 Task: Style the card layout with hover effects and specific color schemes in CSS.
Action: Mouse moved to (198, 248)
Screenshot: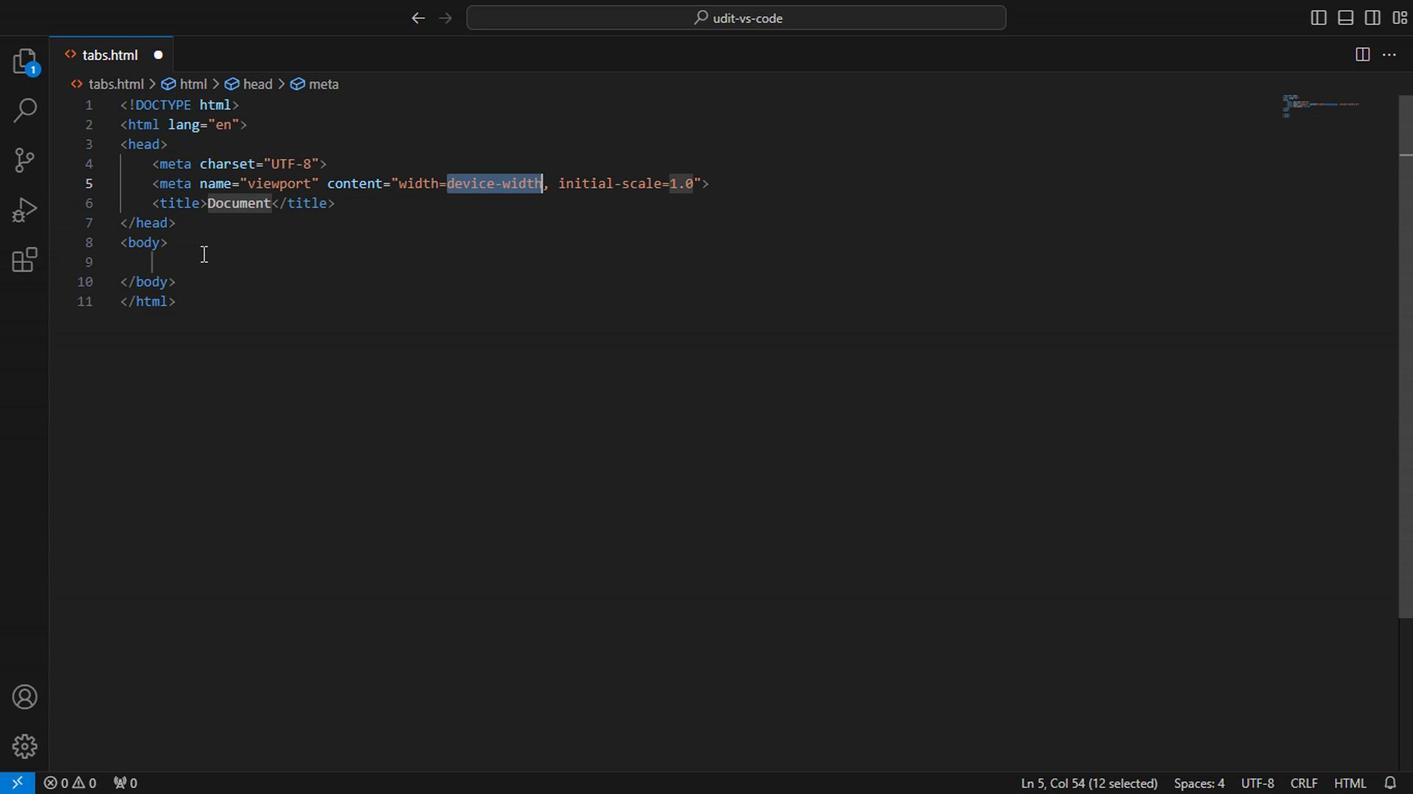 
Action: Mouse pressed left at (198, 248)
Screenshot: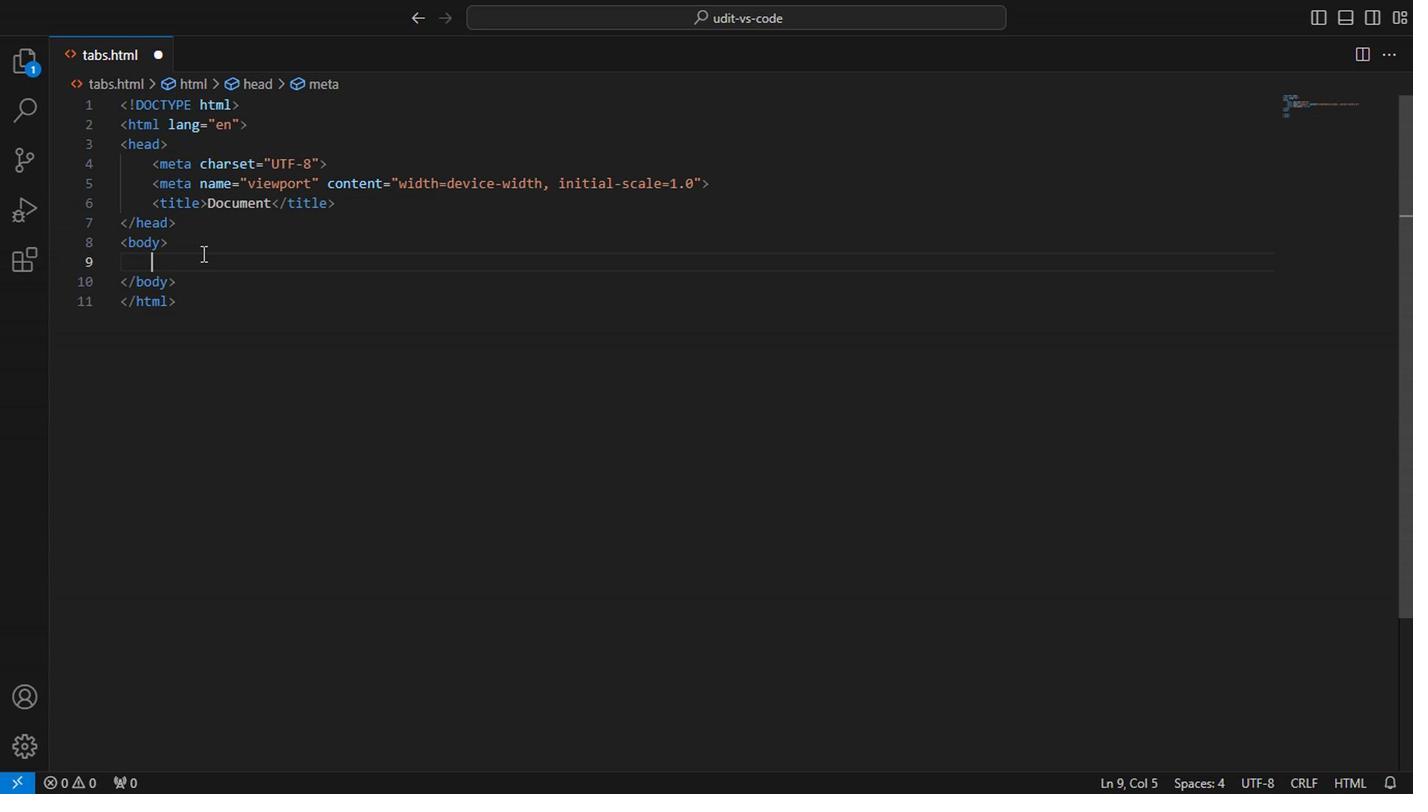 
Action: Key pressed .card-ci<Key.backspace>ontainer<Key.enter><Key.enter>ctrl+Zctrl+Z<Key.backspace><Key.backspace><Key.backspace><Key.backspace><Key.backspace><Key.backspace><Key.backspace><Key.backspace><Key.backspace><Key.backspace><Key.backspace><Key.backspace><Key.backspace><Key.backspace><Key.backspace>ctrl+Section.card-container<Key.enter><Key.enter>.container<Key.enter><Key.enter>.card<Key.enter><Key.enter>.item<Key.enter><Key.left><Key.left><Key.left><Key.right><Key.space>item-1<Key.right><Key.right><Key.enter>svg<Key.enter><Key.backspace><Key.backspace><Key.backspace><Key.backspace><Key.backspace><Key.backspace><Key.backspace><Key.backspace><Key.backspace>
Screenshot: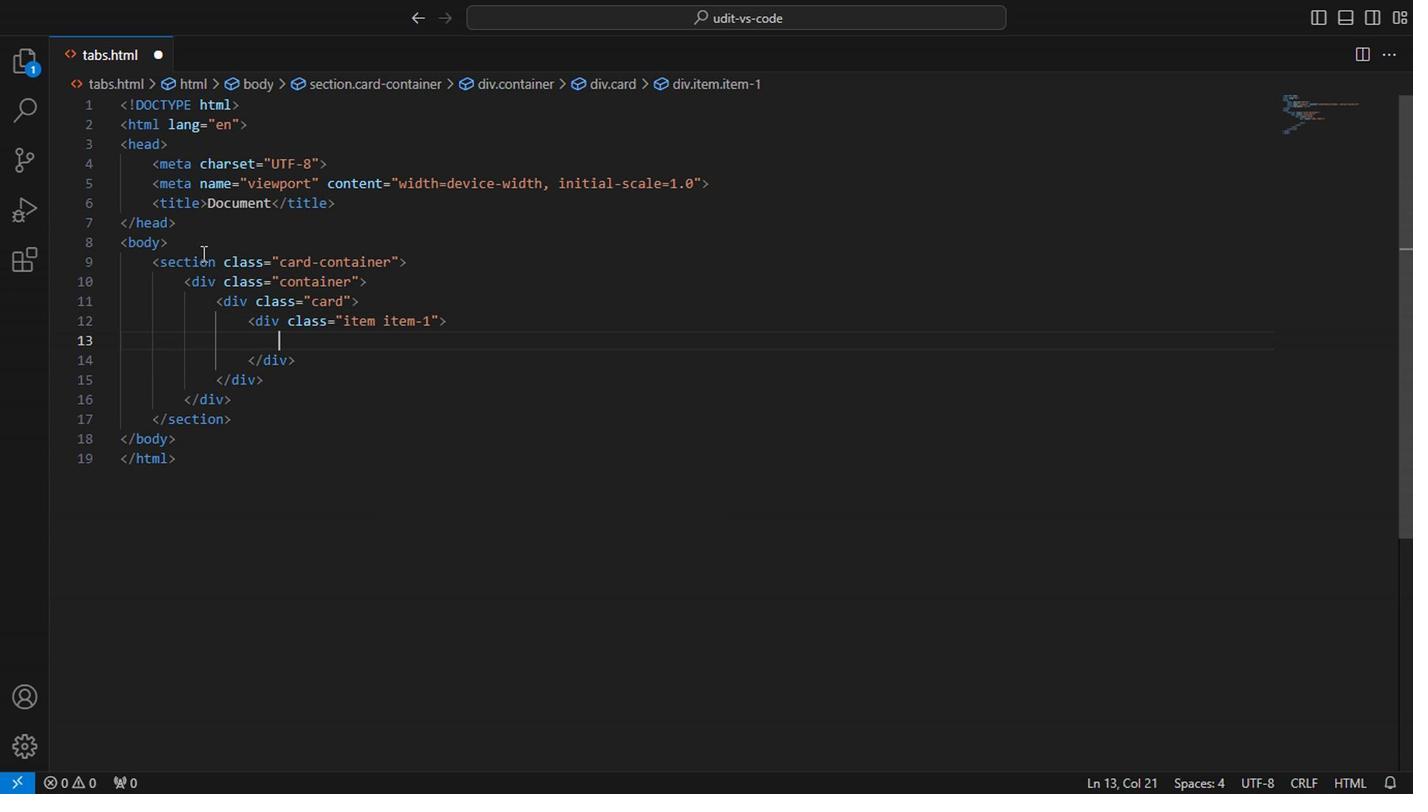 
Action: Mouse moved to (471, 197)
Screenshot: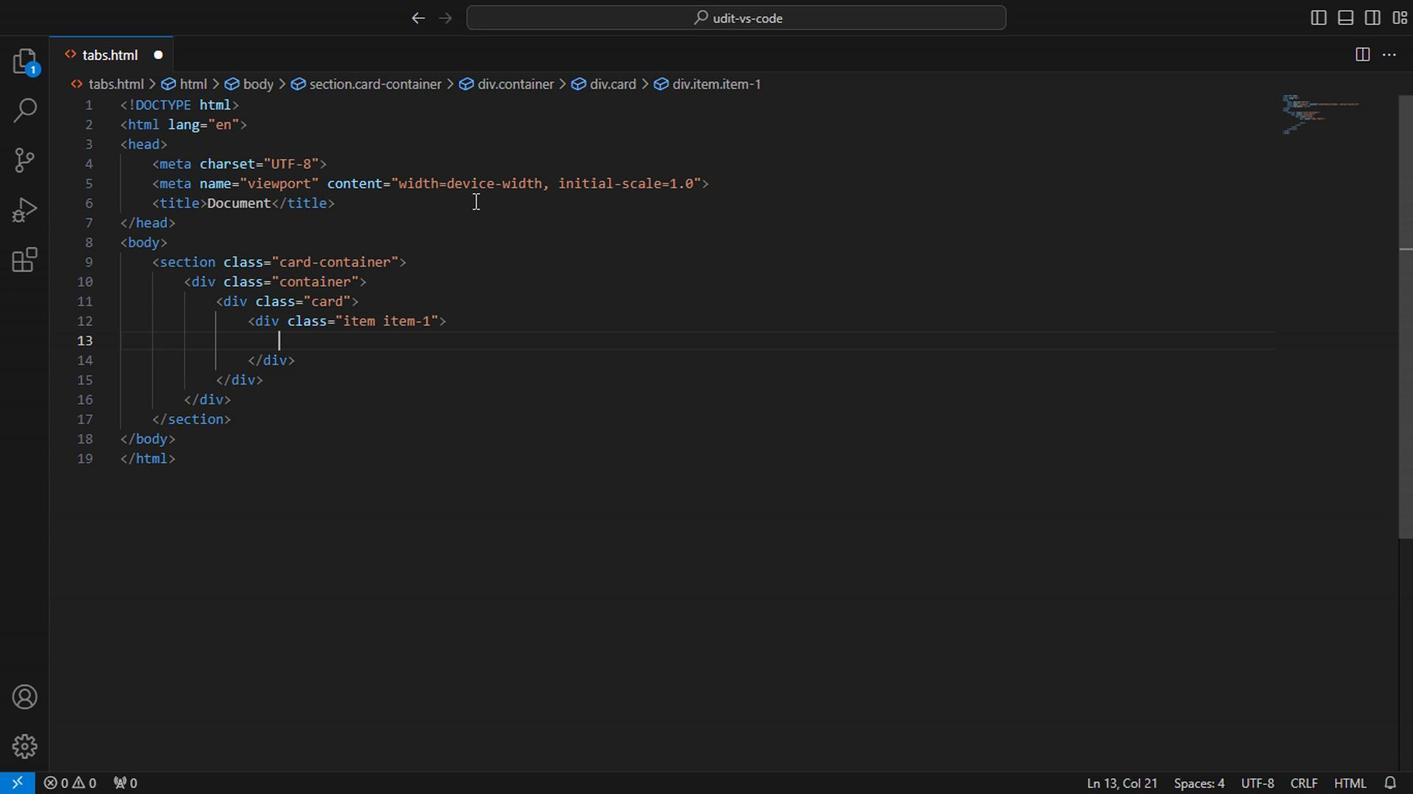 
Action: Key pressed svg<Key.backspace><Key.backspace><Key.backspace><Key.shift_r><svg<Key.space><Key.shift_r>><Key.left>height=24<Key.right><Key.space>width<Key.shift_r>:<Key.backspace>=24<Key.right><Key.space>view<Key.caps_lock>B<Key.caps_lock>ox=0<Key.space>0<Key.space>24<Key.space>24<Key.right><Key.right><Key.left><Key.space>xmlns=<Key.shift_r>"<Key.left>http<Key.shift_r>:////<Key.backspace><Key.backspace>www.w3.org/2000/svg<Key.right><Key.right><Key.shift_r><path<Key.shift_r><Key.shift_r><Key.shift_r><Key.shift_r><Key.shift_r><Key.shift_r><Key.shift_r>>
Screenshot: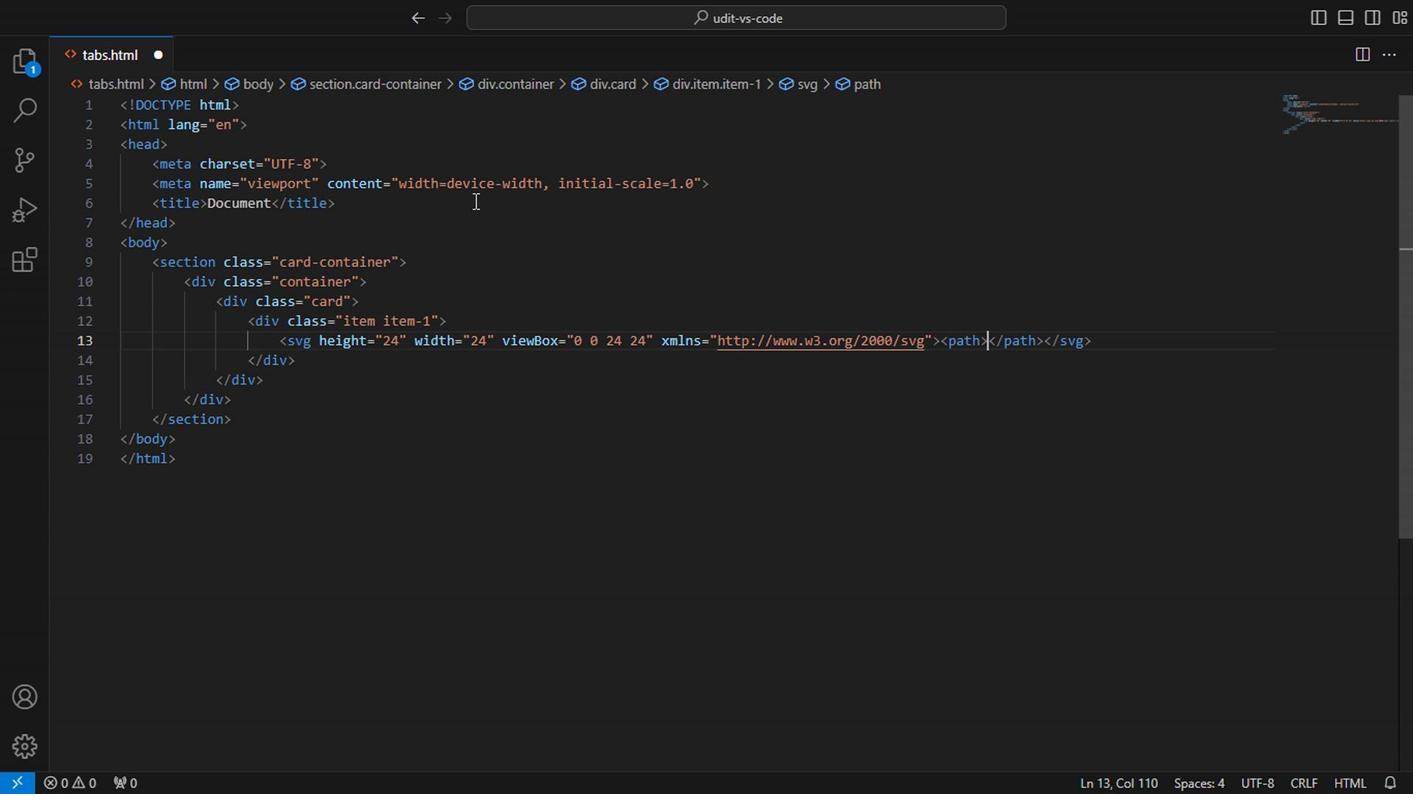 
Action: Mouse moved to (1037, 332)
Screenshot: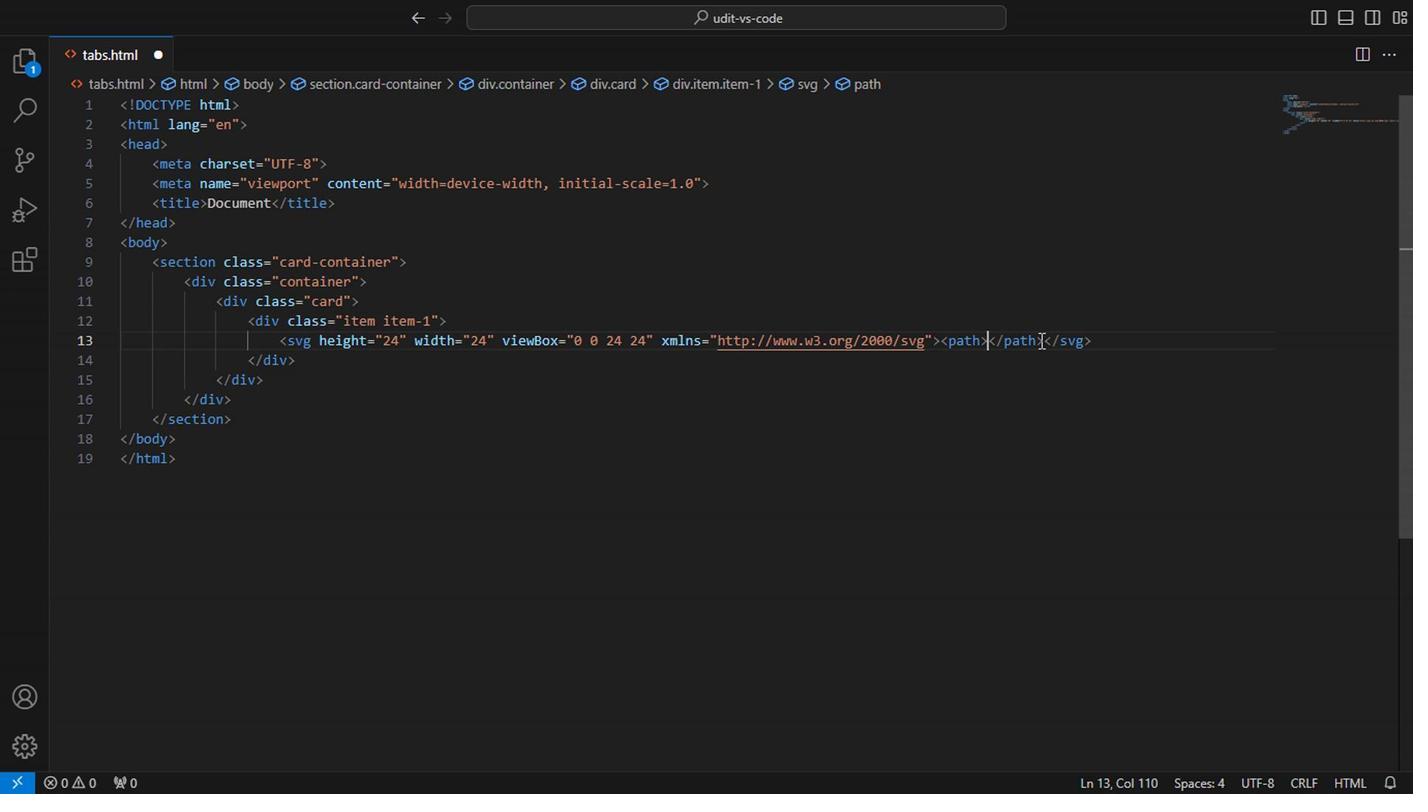 
Action: Mouse pressed left at (1037, 332)
Screenshot: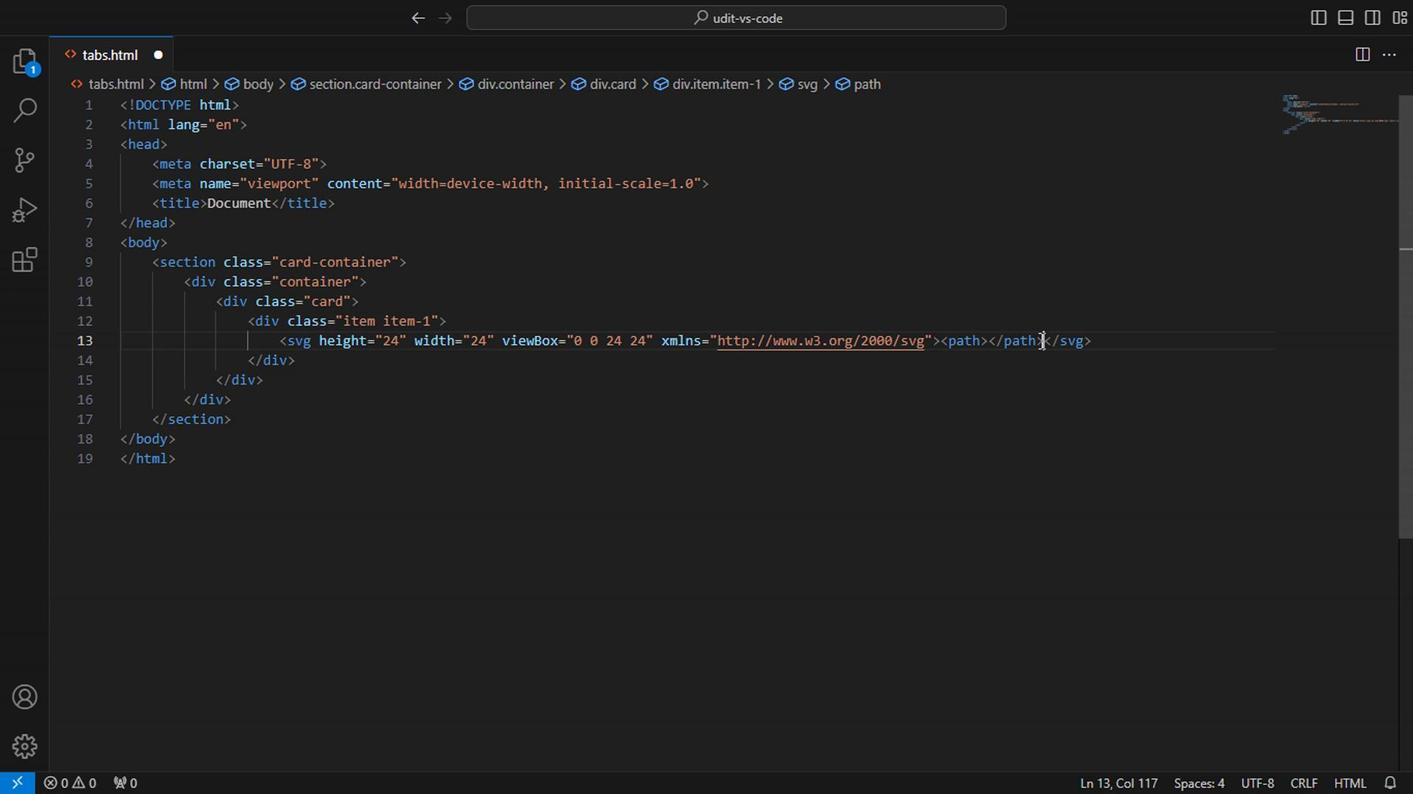 
Action: Key pressed <Key.backspace><Key.backspace><Key.backspace><Key.backspace><Key.backspace><Key.backspace><Key.backspace><Key.backspace><Key.backspace><Key.backspace><Key.backspace><Key.backspace><Key.backspace><Key.right><Key.right><Key.right><Key.right><Key.right><Key.right><Key.enter>span.quantity<Key.enter>90<Key.shift><Key.shift><Key.shift><Key.shift><Key.shift><Key.shift><Key.shift><Key.shift><Key.shift><Key.shift><Key.shift><Key.shift><Key.shift><Key.shift><Key.shift><Key.shift><Key.shift><Key.shift><Key.shift><Key.shift><Key.shift><Key.shift><Key.shift><Key.shift><Key.shift><Key.shift><Key.shift><Key.shift><Key.shift><Key.shift><Key.shift><Key.shift><Key.shift><Key.shift><Key.shift><Key.shift><Key.shift><Key.shift><Key.shift><Key.shift><Key.shift><Key.shift><Key.shift><Key.shift><Key.shift><Key.shift><Key.shift><Key.shift><Key.shift><Key.shift><Key.shift><Key.shift><Key.shift><Key.shift><Key.shift><Key.shift><Key.shift><Key.shift><Key.shift><Key.shift><Key.shift><Key.shift><Key.shift><Key.shift><Key.shift><Key.shift><Key.shift><Key.shift><Key.shift><Key.shift><Key.shift><Key.shift><Key.shift><Key.shift><Key.shift><Key.shift>+<Key.right><Key.right><Key.right><Key.right><Key.right><Key.right><Key.right><Key.enter>span.text<Key.enter><Key.left><Key.left><Key.space>text--1<Key.right><Key.right><Key.caps_lock>I<Key.caps_lock>cons<Key.right><Key.down><Key.enter>
Screenshot: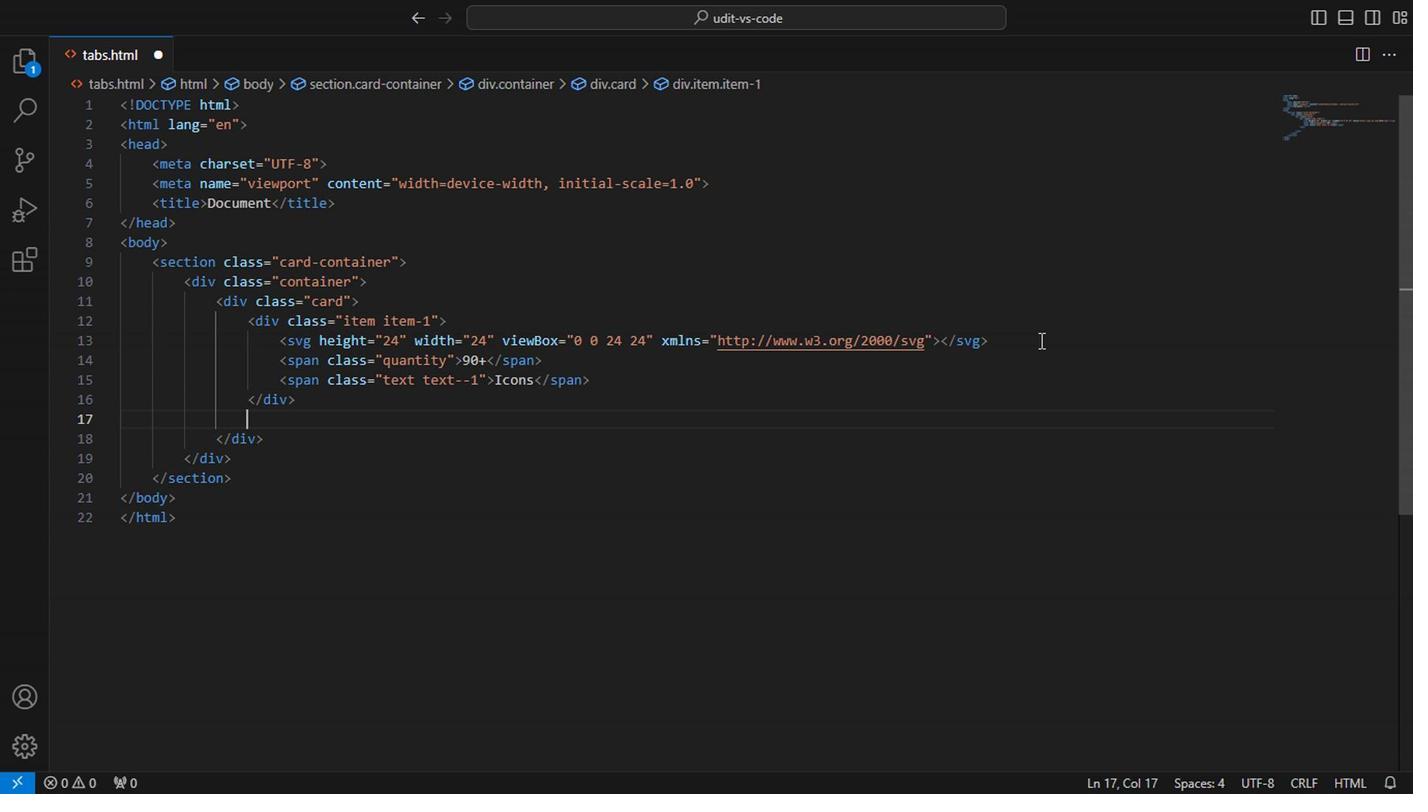
Action: Mouse moved to (356, 382)
Screenshot: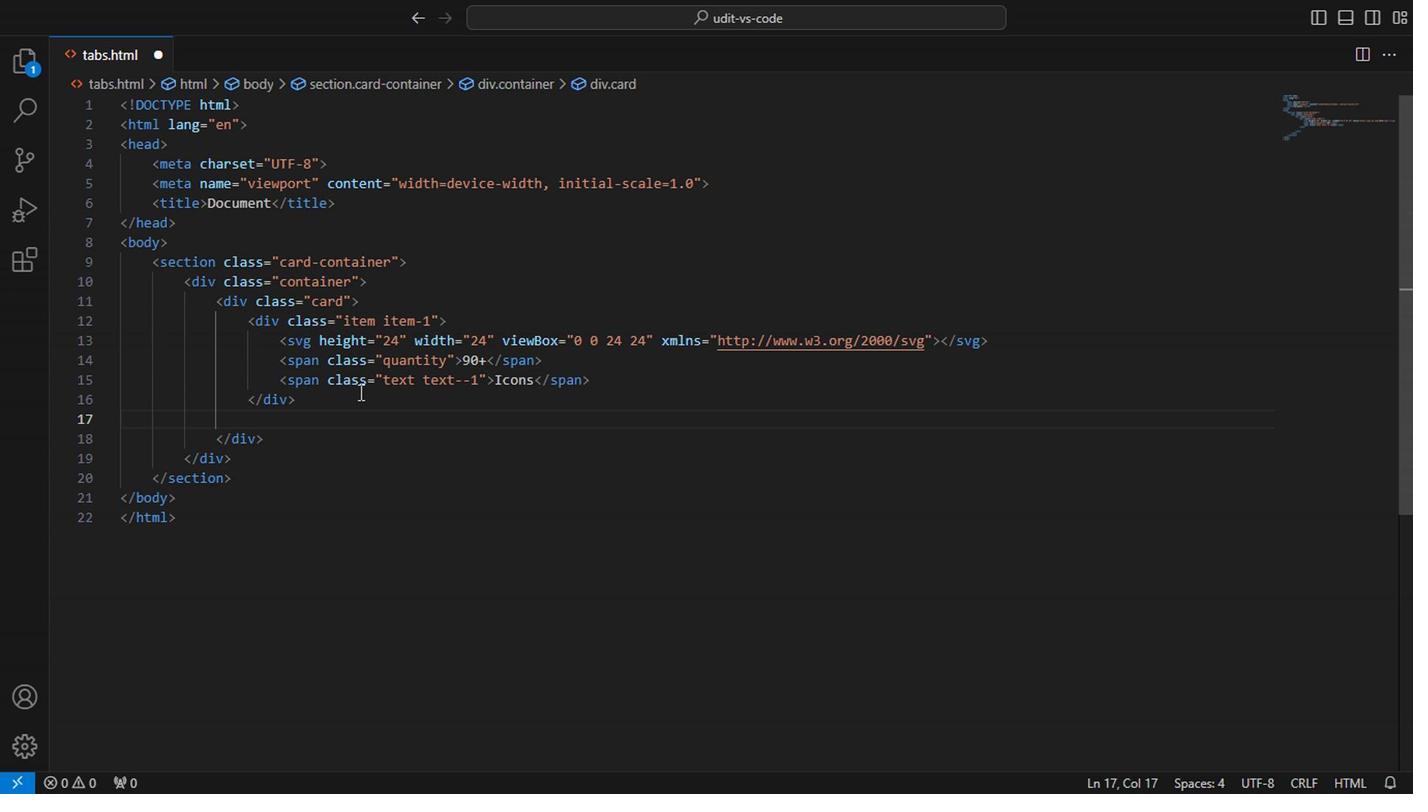 
Action: Key pressed .item<Key.enter><Key.left><Key.space><Key.backspace><Key.left><Key.space>item--2<Key.right><Key.right>
Screenshot: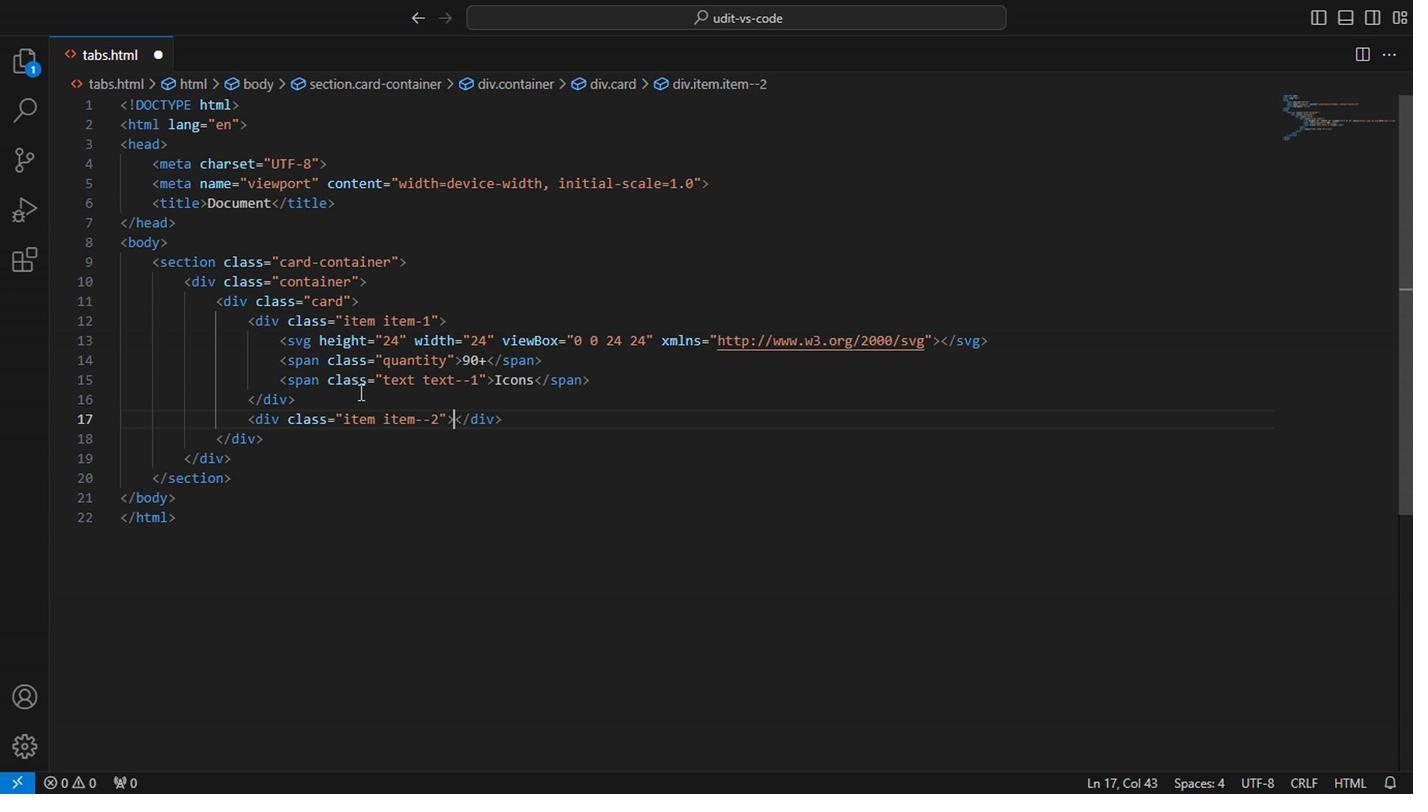 
Action: Mouse moved to (25, 60)
Screenshot: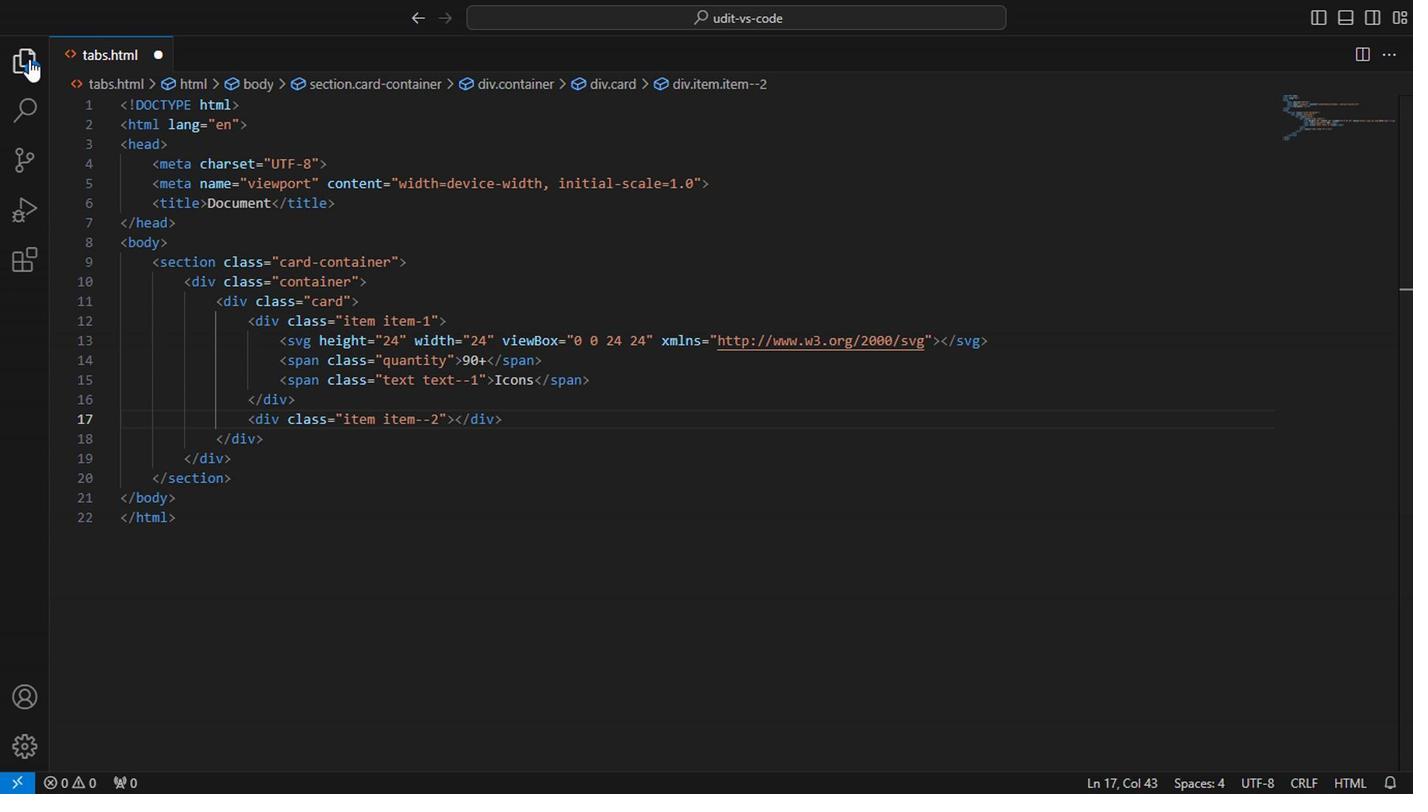 
Action: Mouse pressed left at (25, 60)
Screenshot: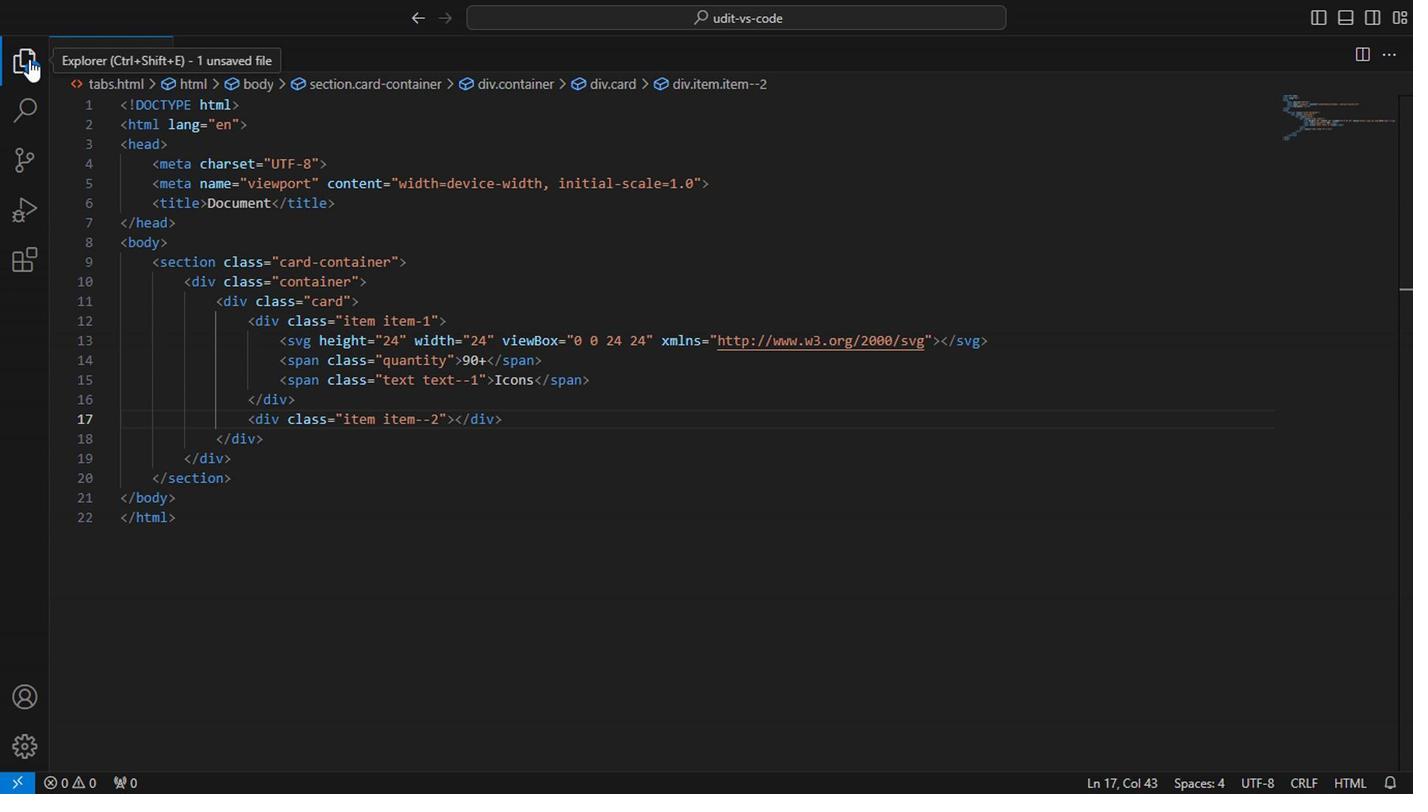 
Action: Mouse moved to (126, 109)
Screenshot: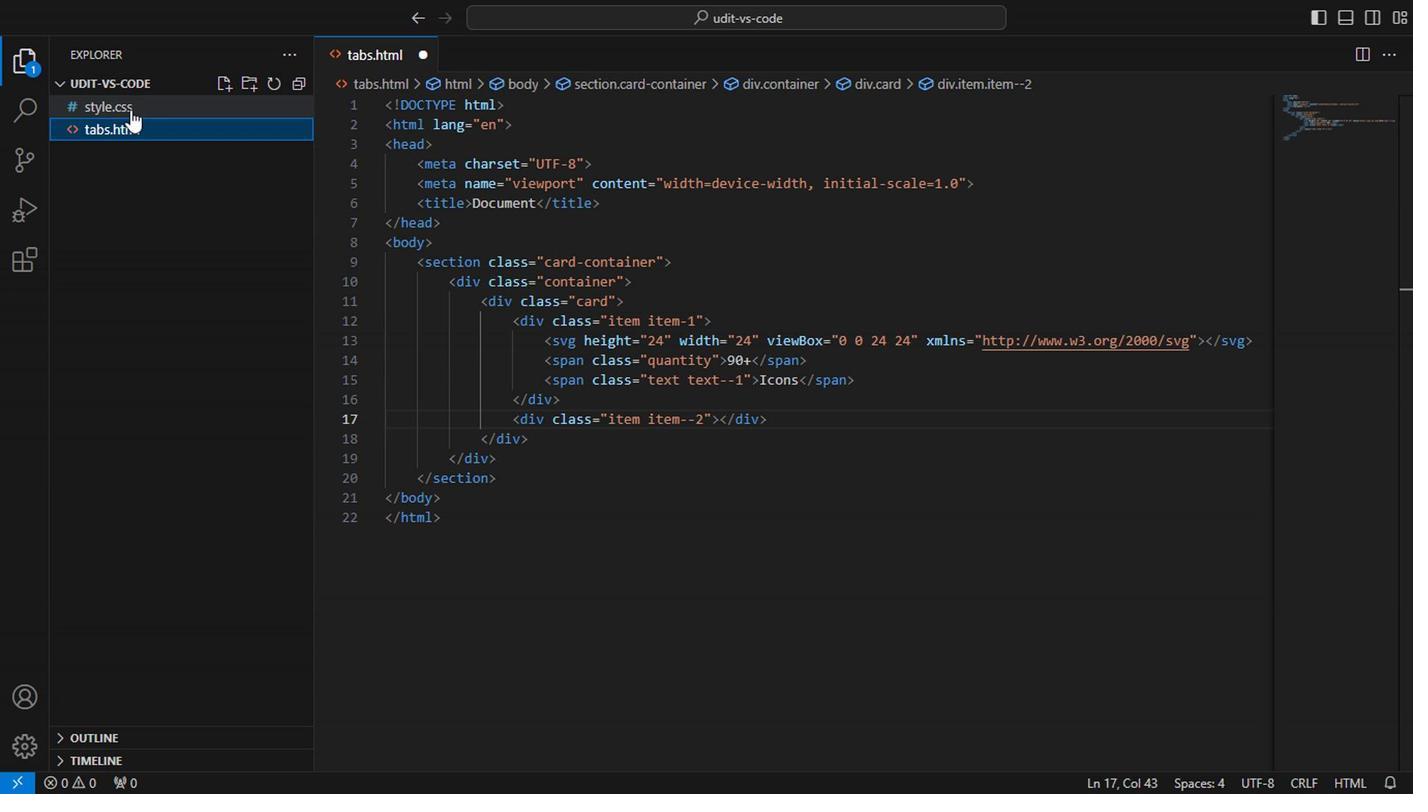 
Action: Mouse pressed left at (126, 109)
Screenshot: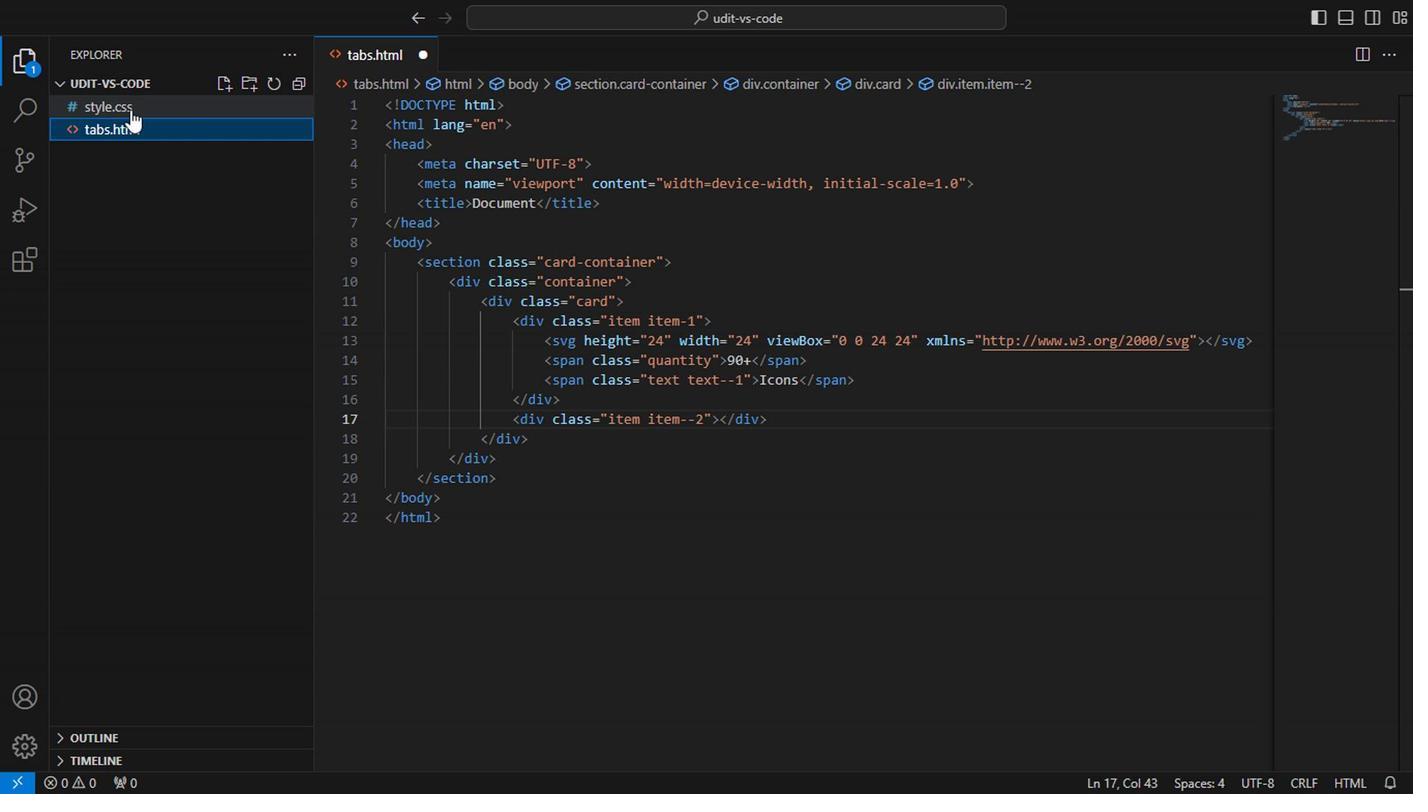 
Action: Mouse moved to (29, 63)
Screenshot: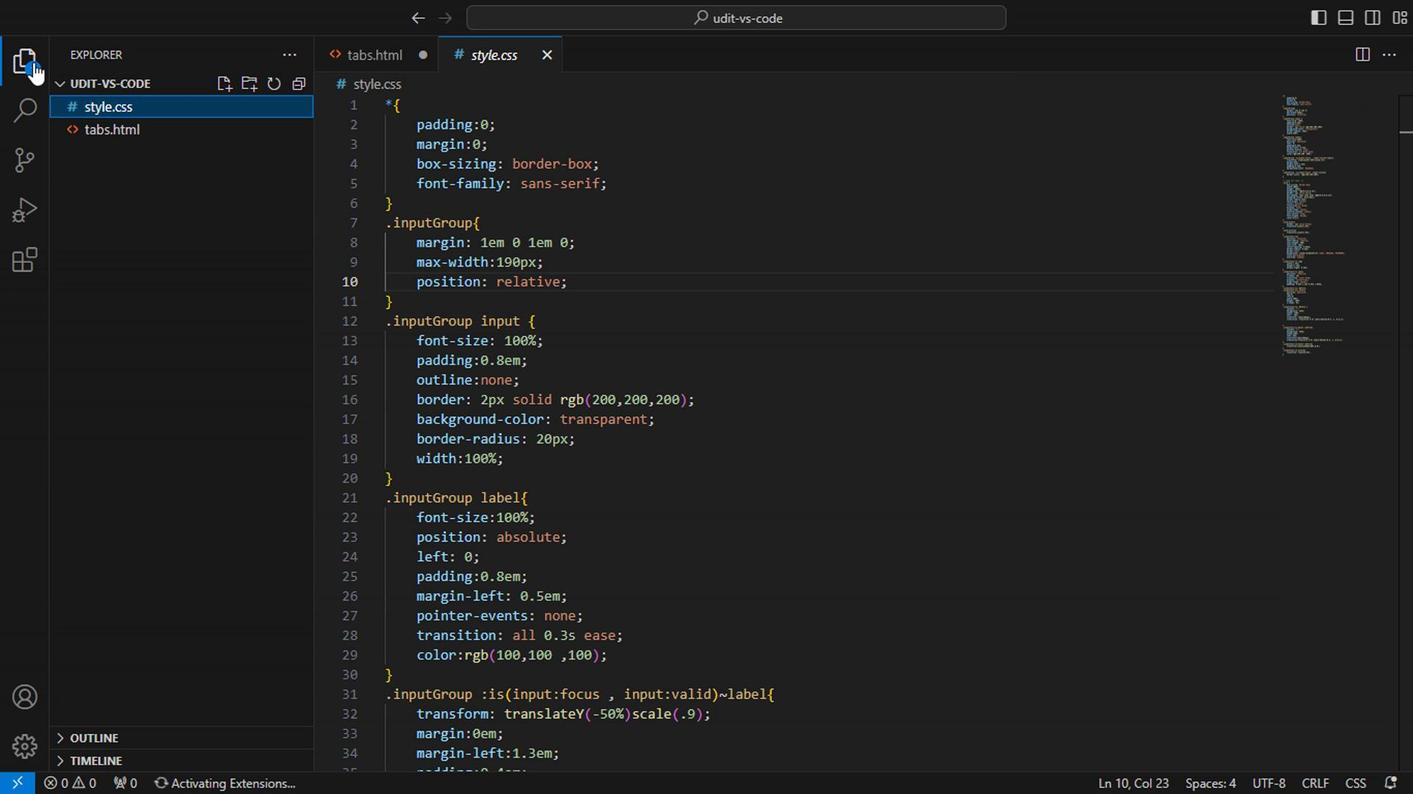 
Action: Mouse pressed left at (29, 63)
Screenshot: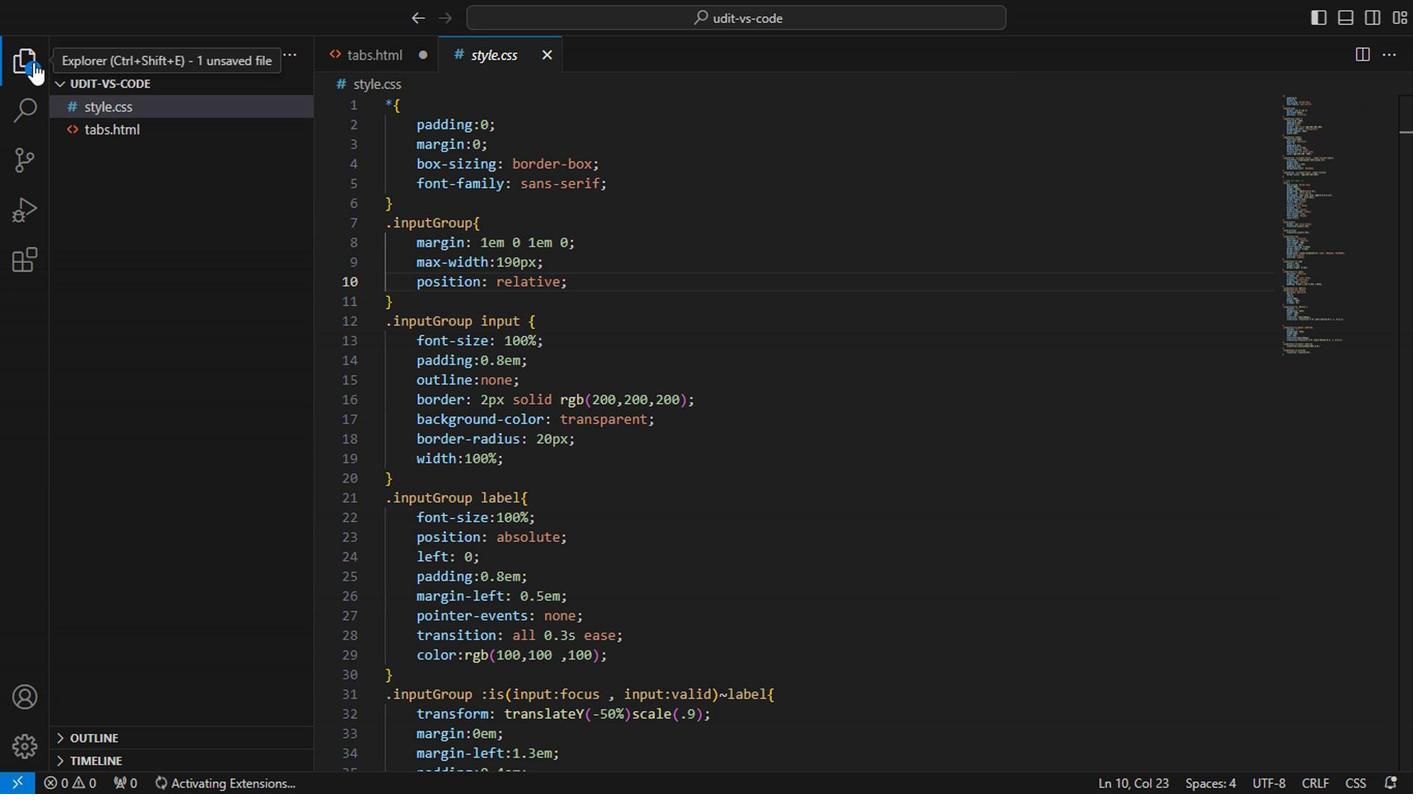 
Action: Mouse moved to (453, 255)
Screenshot: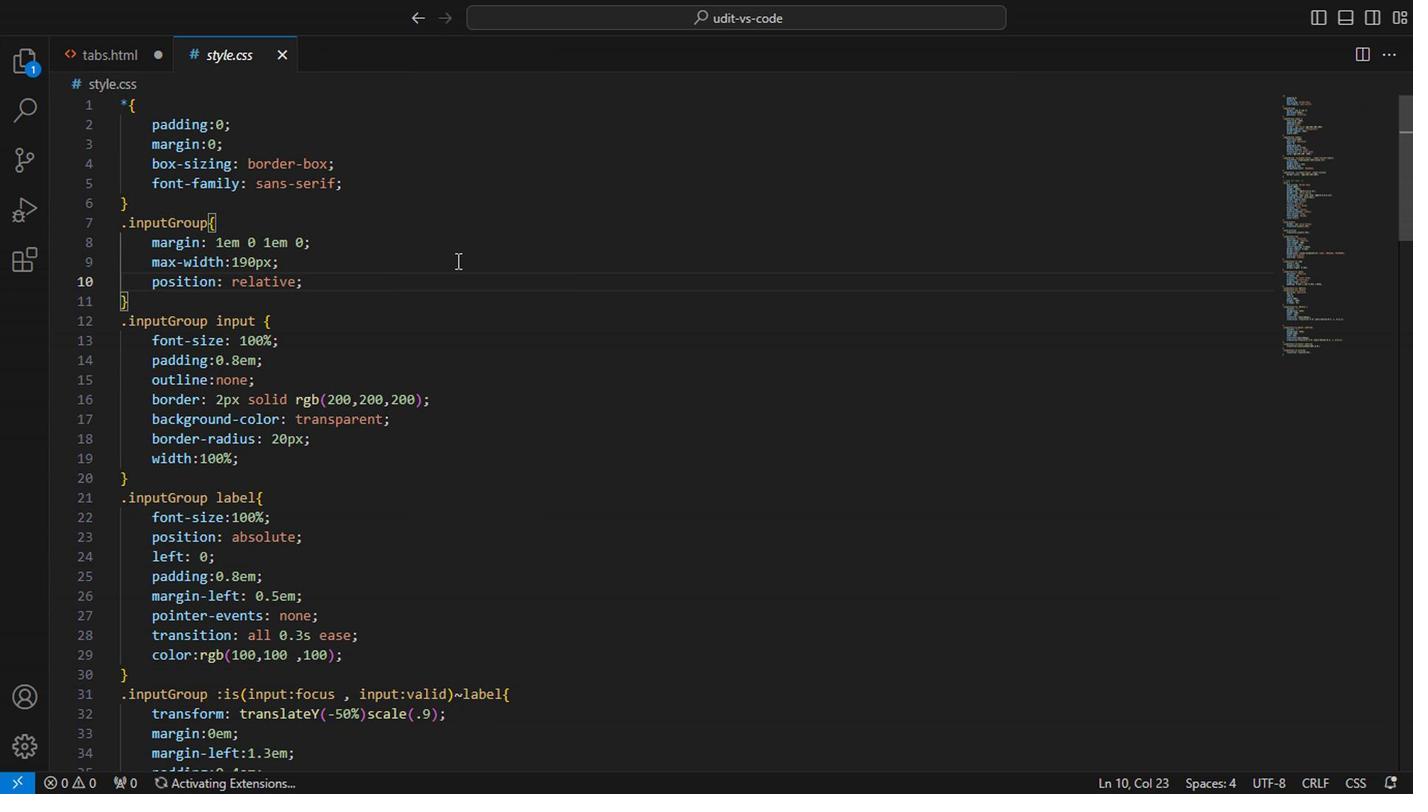 
Action: Mouse pressed left at (453, 255)
Screenshot: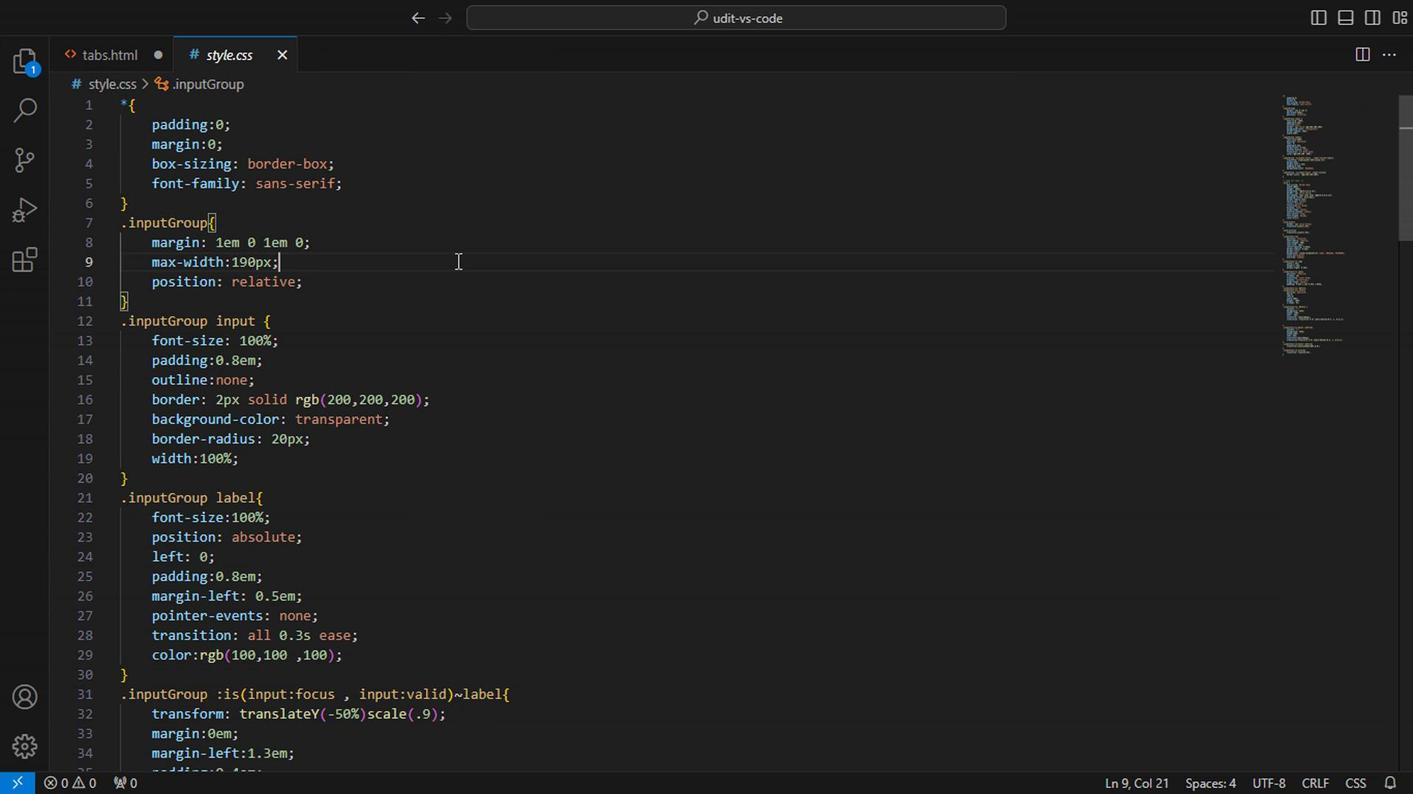 
Action: Key pressed ctrl+A<Key.backspace>ctrl+card<Key.shift_r>{<Key.enter>width<Key.enter>190px;<Key.enter>height<Key.enter>254px;<Key.enter>color<Key.shift_r>:white<Key.right><Key.enter>displa<Key.shift_r><Key.enter><Key.down><Key.down><Key.down><Key.down><Key.down><Key.enter><Key.right><Key.enter>gri<Key.down><Key.enter>1fr<Key.space>1fr<Key.right><Key.enter>gri<Key.backspace>d<Key.down><Key.down><Key.enter>1fr<Key.space>1fr<Key.right><Key.enter>gap<Key.shift_r>:5px;<Key.enter>overflow<Key.enter>visi<Key.enter><Key.down><Key.down><Key.enter>.card<Key.space>.item<Key.shift_r>{<Key.enter>border-radius<Key.enter>10px<Key.right><Key.enter>width<Key.enter>100<Key.shift><Key.shift><Key.shift><Key.shift><Key.shift><Key.shift><Key.shift><Key.shift>%;<Key.enter>height<Key.enter>100<Key.shift><Key.shift>%<Key.right><Key.enter>displ<Key.enter><Key.down><Key.down><Key.enter><Key.right><Key.enter>flex<Key.down><Key.enter><Key.enter><Key.right><Key.enter>align<Key.enter><Key.down><Key.enter><Key.right><Key.enter>just<Key.enter><Key.down><Key.enter><Key.down><Key.enter>.item<Key.shift_r>:hi<Key.backspace>p<Key.backspace>over<Key.enter><Key.shift_r>{<Key.enter>tran<Key.enter>scale<Key.enter>0.95<Key.right><Key.right><Key.enter>tr<Key.down><Key.down><Key.enter>all<Key.space>0.3s<Key.down><Key.down><Key.down><Key.up><Key.enter><Key.down><Key.enter>.item<Key.down><Key.enter><Key.shift_r><Key.shift_r>{<Key.enter>transform<Key.enter>scale<Key.enter>0.95<Key.right><Key.right><Key.enter>transition<Key.enter>all<Key.enter><Key.space>0.3s<Key.right><Key.down><Key.enter>.item<Key.space>scg<Key.backspace><Key.backspace>vg<Key.shift_r>{<Key.enter>width<Key.enter>40px;<Key.backspace><Key.right><Key.enter>height<Key.shift_r><Key.enter>40px;<Key.backspace><Key.right><Key.enter>margin<Key.down><Key.down><Key.enter>7px<Key.right><Key.down><Key.enter>.item--1<Key.shift_r>{<Key.enter>transform<Key.enter>scale<Key.enter>0.95<Key.right><Key.right><Key.enter>transition<Key.enter>all<Key.space>0.3s<Key.right><Key.enter>ctrl+Z<Key.down><Key.enter>
Screenshot: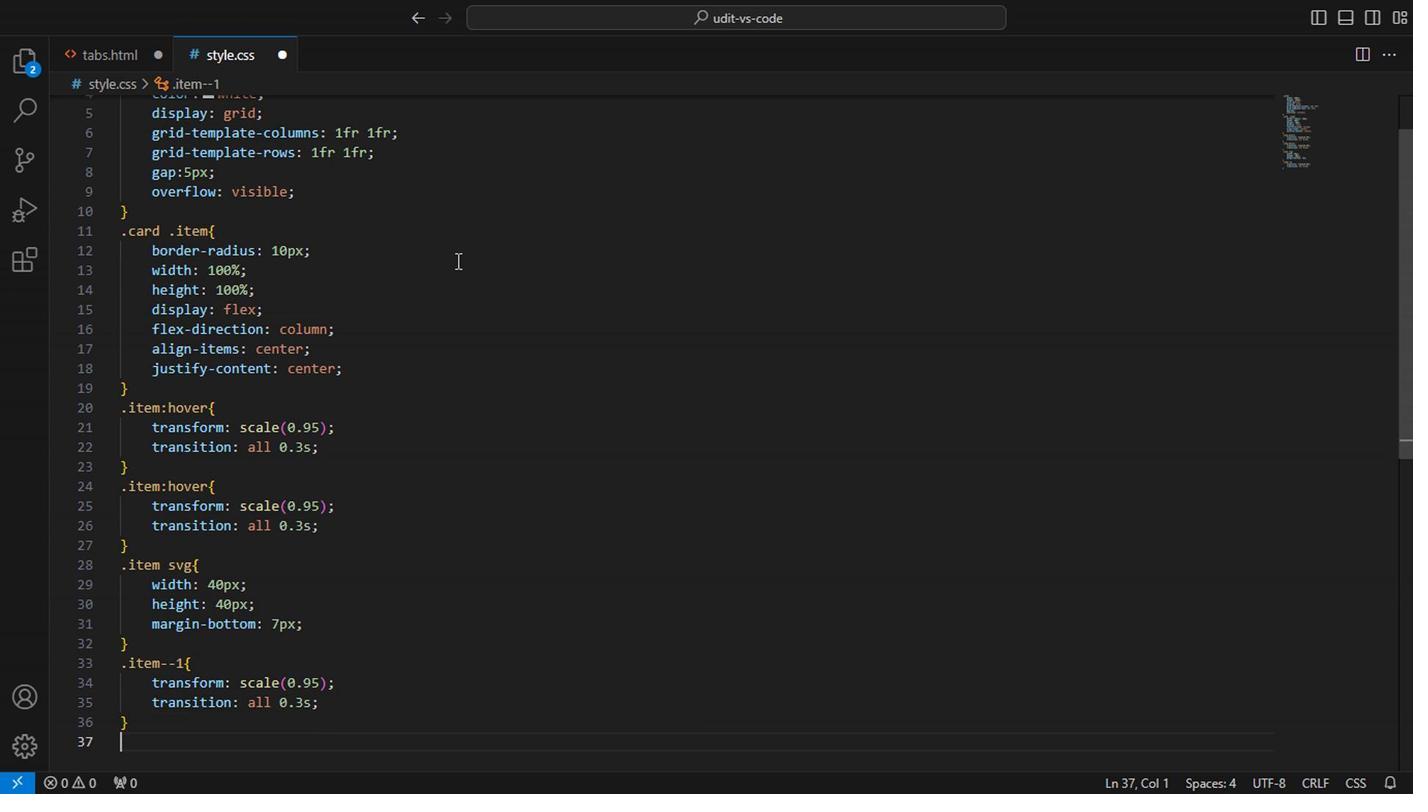 
Action: Mouse moved to (140, 660)
Screenshot: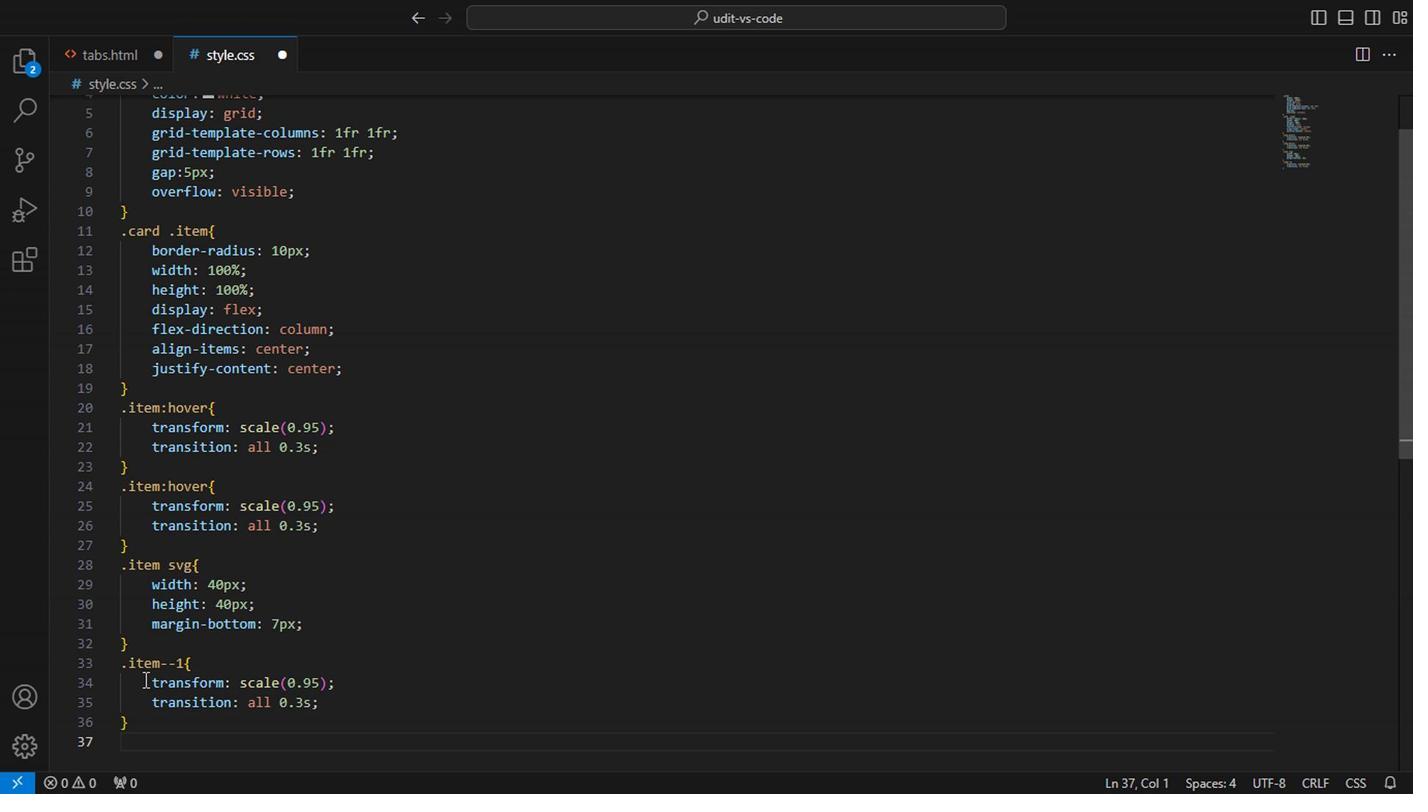 
Action: Mouse pressed left at (140, 660)
Screenshot: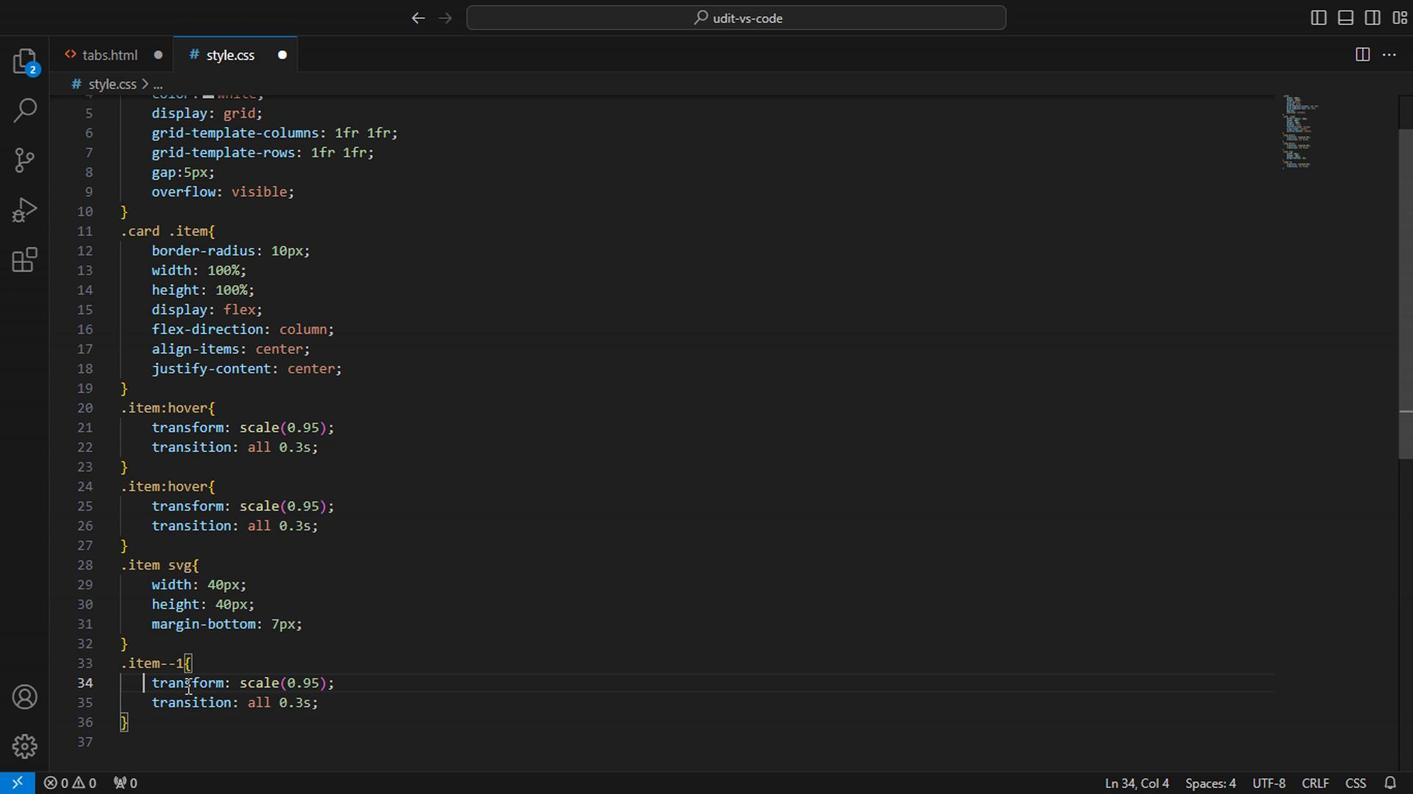 
Action: Mouse moved to (365, 683)
Screenshot: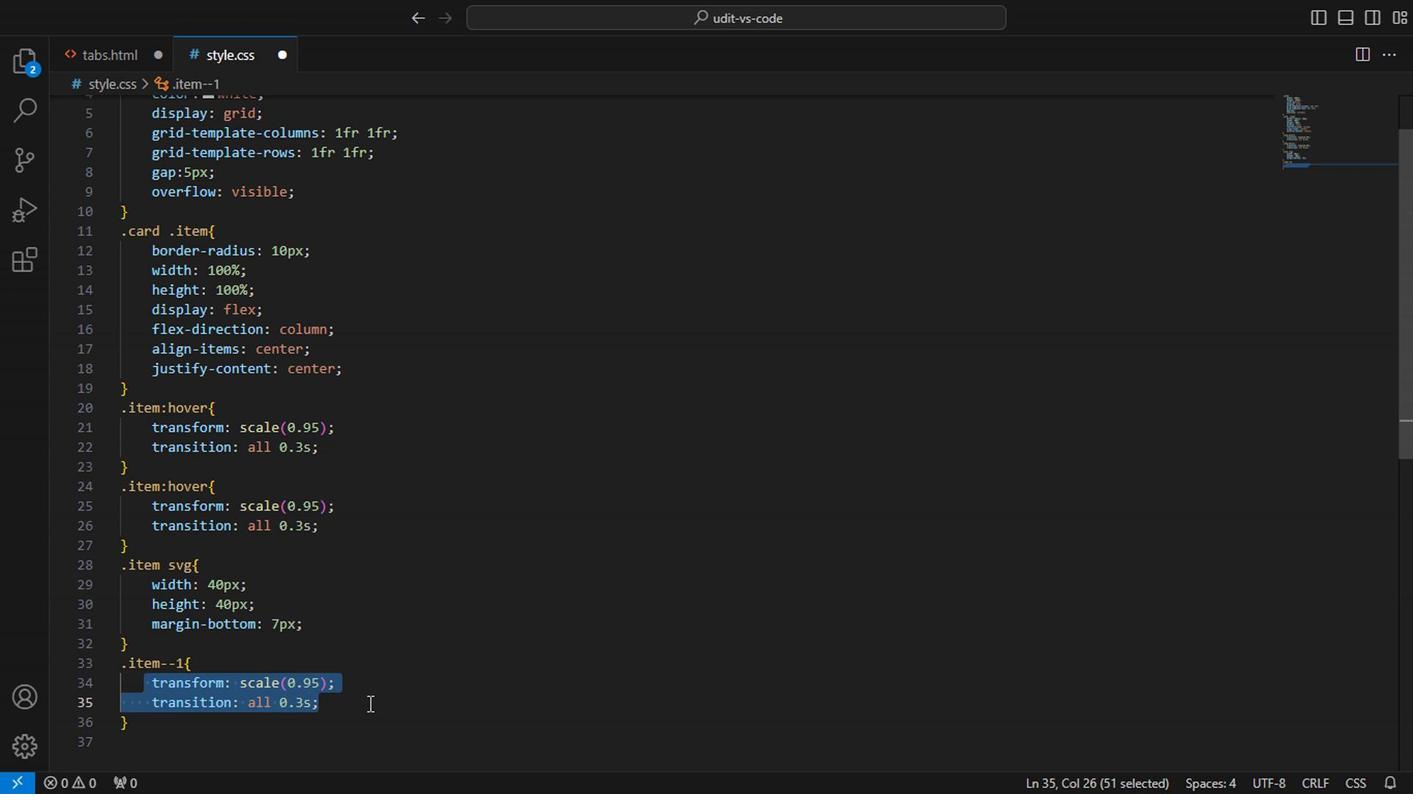 
Action: Key pressed ctrl+Backgroung<Key.enter><Key.backspace><Key.backspace><Key.backspace><Key.backspace><Key.backspace><Key.backspace><Key.backspace><Key.backspace><Key.right><Key.backspace><Key.shift_r>:<Key.shift>#c7c7ff;<Key.down><Key.enter>.item--2<Key.shift_r>{<Key.enter>background<Key.enter><Key.shift><Key.shift><Key.shift><Key.shift><Key.shift><Key.shift><Key.shift><Key.shift><Key.shift><Key.shift><Key.shift><Key.shift><Key.shift><Key.shift><Key.shift><Key.shift><Key.shift><Key.shift><Key.shift><Key.shift><Key.shift><Key.shift><Key.shift><Key.shift>#ffd8be<Key.right><Key.down><Key.enter>.item--3<Key.shift_r><Key.shift_r><Key.shift_r><Key.shift_r>{<Key.enter>background<Key.enter><Key.enter><Key.backspace><Key.backspace><Key.backspace><Key.backspace><Key.backspace><Key.shift>#a9ecbf<Key.right><Key.down><Key.enter>.item--4<Key.shift_r>{<Key.enter>background<Key.enter><Key.shift><Key.shift><Key.shift><Key.shift><Key.shift><Key.shift><Key.shift><Key.shift><Key.shift><Key.shift><Key.shift><Key.shift><Key.shift>#f3bbe1<Key.right><Key.down><Key.enter>.quantity<Key.shift_r>{<Key.enter>font<Key.down><Key.enter>25px;<Key.enter><Key.right>\<Key.backspace><Key.backspace>font-weight<Key.enter>600<Key.down><Key.enter>.text<Key.shift_r>{<Key.enter>font<Key.down><Key.enter>12px;<Key.enter><Key.right><Key.backspace>font-family<Key.enter>inhe<Key.enter><Key.right><Key.enter>font<Key.down><Key.down><Key.down><Key.enter>600<Key.down><Key.enter>.text--1<Key.shift_r>{<Key.enter>color<Key.enter>rgba<Key.shift_r>(149,149,255,1<Key.right><Key.right><Key.enter>ctrl+Z
Screenshot: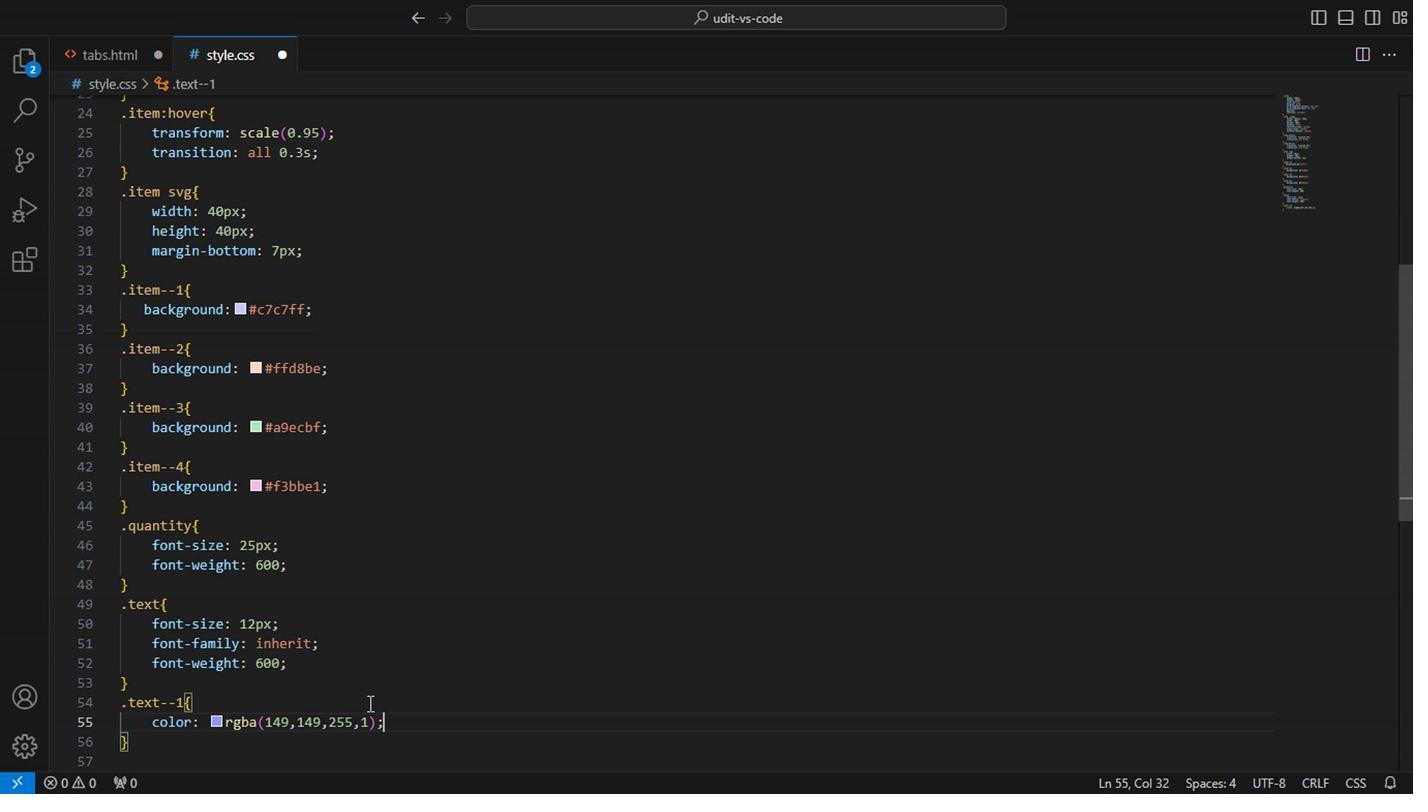 
Action: Mouse moved to (175, 733)
Screenshot: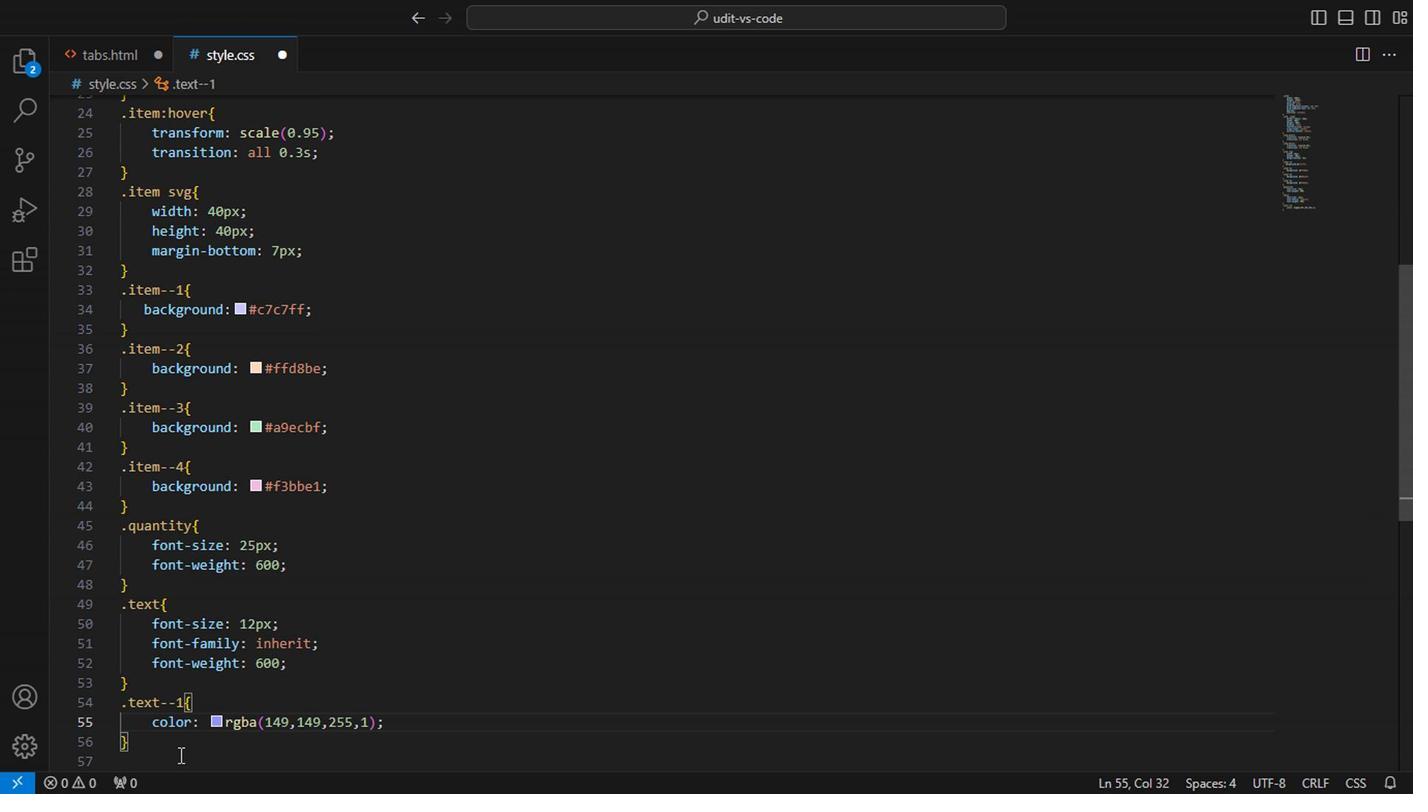 
Action: Mouse pressed left at (175, 733)
Screenshot: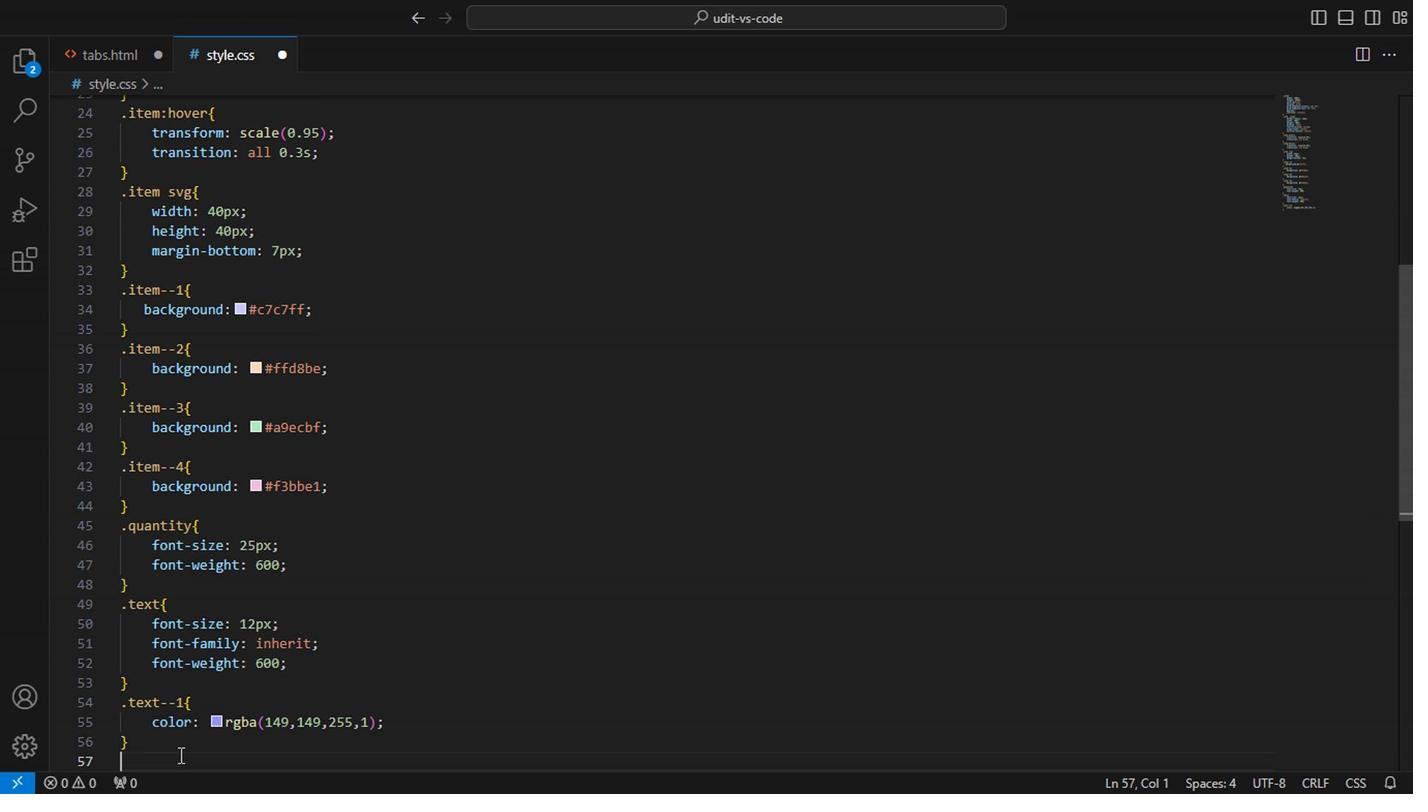 
Action: Key pressed <Key.enter><Key.enter><Key.enter><Key.up><Key.up><Key.up>ctrl+text--2<Key.shift_r>{<Key.enter>color<Key.shift_r>:rgba<Key.backspace>a<Key.shift_r>(252,161,71,1<Key.right>;<Key.down><Key.enter>.text-3<Key.shift_r>{<Key.enter>color<Key.shift_r>:rgba<Key.enter><Key.right><Key.right><Key.right><Key.right><Key.right><Key.right><Key.right><Key.right><Key.right><Key.right><Key.right><Key.right><Key.right><Key.right><Key.right><Key.right><Key.right><Key.right><Key.right><Key.right><Key.right><Key.backspace><Key.backspace><Key.backspace><Key.backspace><Key.backspace><Key.backspace><Key.backspace><Key.backspace><Key.backspace><Key.backspace><Key.backspace><Key.backspace><Key.backspace><Key.backspace><Key.backspace><Key.backspace><Key.backspace><Key.backspace><Key.backspace><Key.backspace><Key.backspace><Key.backspace><Key.backspace>66,193,110,1<Key.right>;<Key.down><Key.enter>.text--4<Key.shift_r>{<Key.enter>color<Key.shift_r><Key.shift_r>:rgba<Key.shift_r><Key.shift_r><Key.shift_r><Key.shift_r>(220,91,183,1<Key.right>;
Screenshot: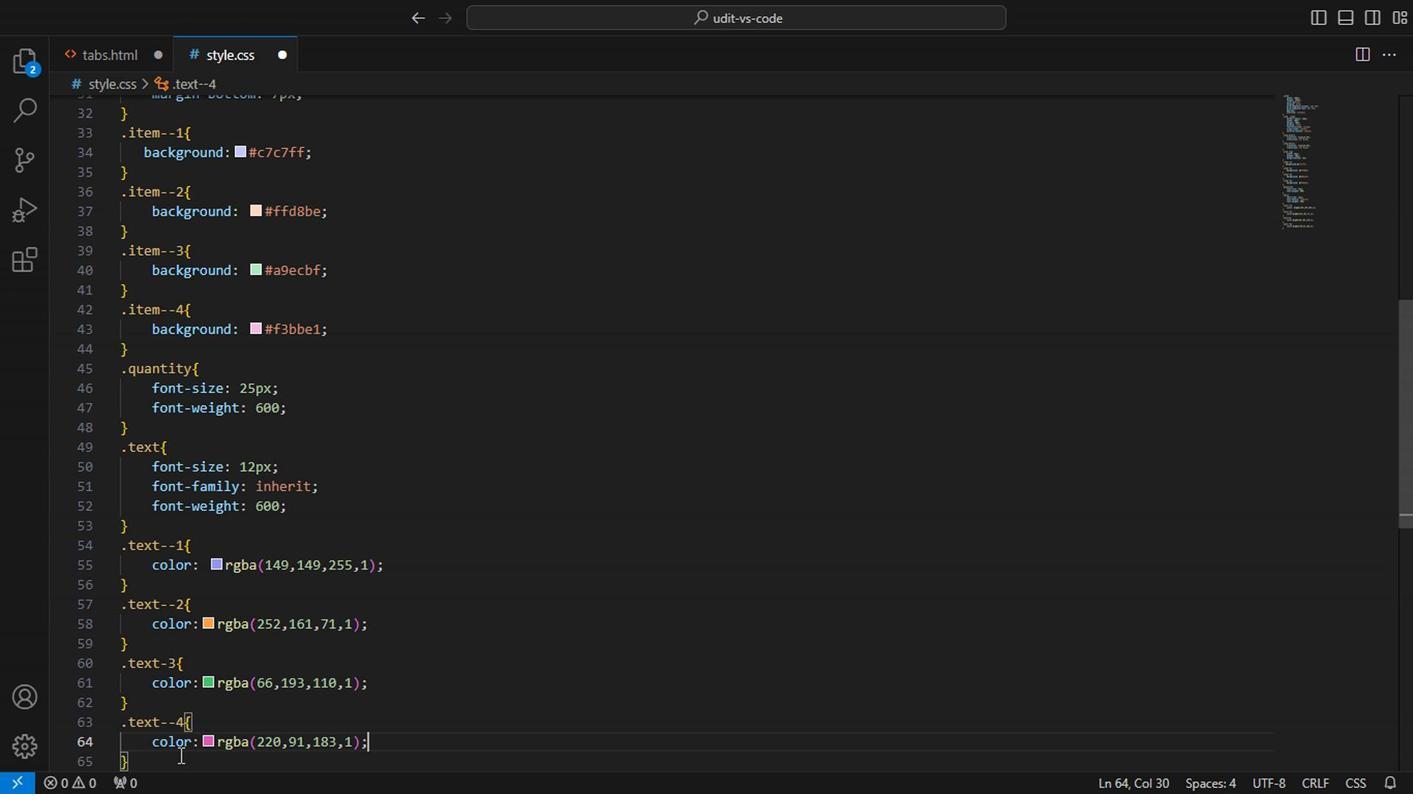
